 Task: Check the percentage active listings of central heat in the last 5 years.
Action: Mouse moved to (794, 184)
Screenshot: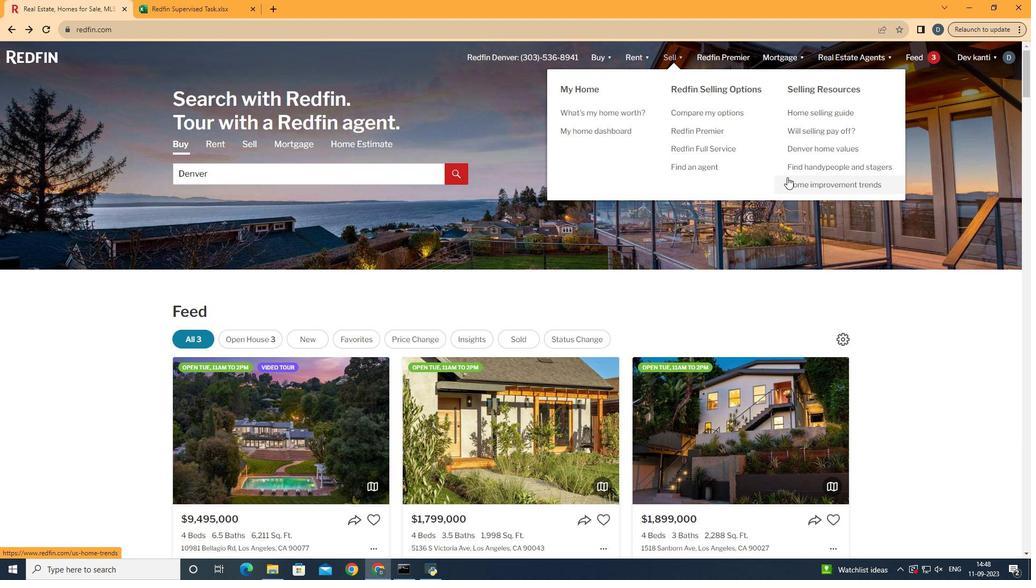 
Action: Mouse pressed left at (794, 184)
Screenshot: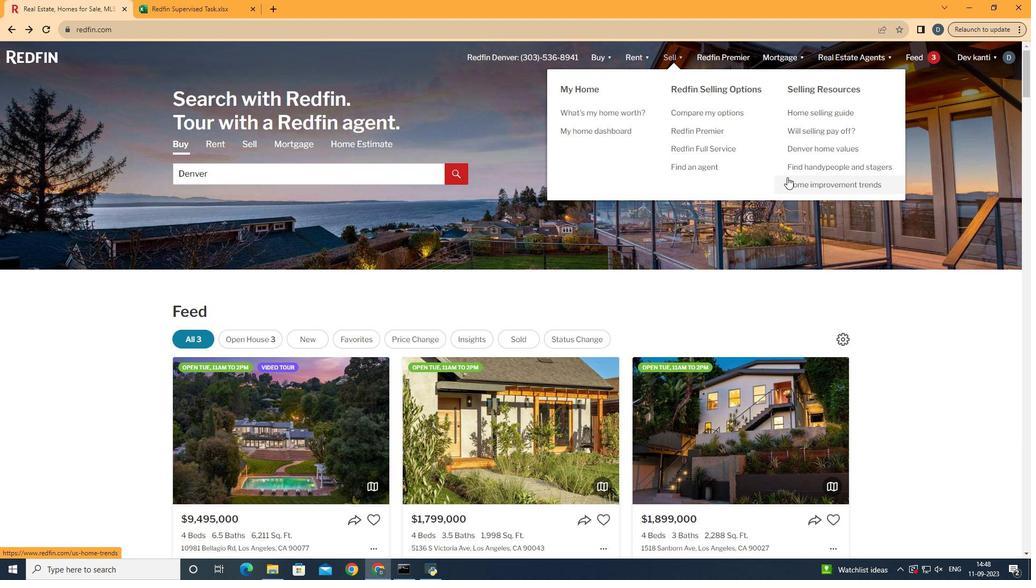 
Action: Mouse moved to (271, 211)
Screenshot: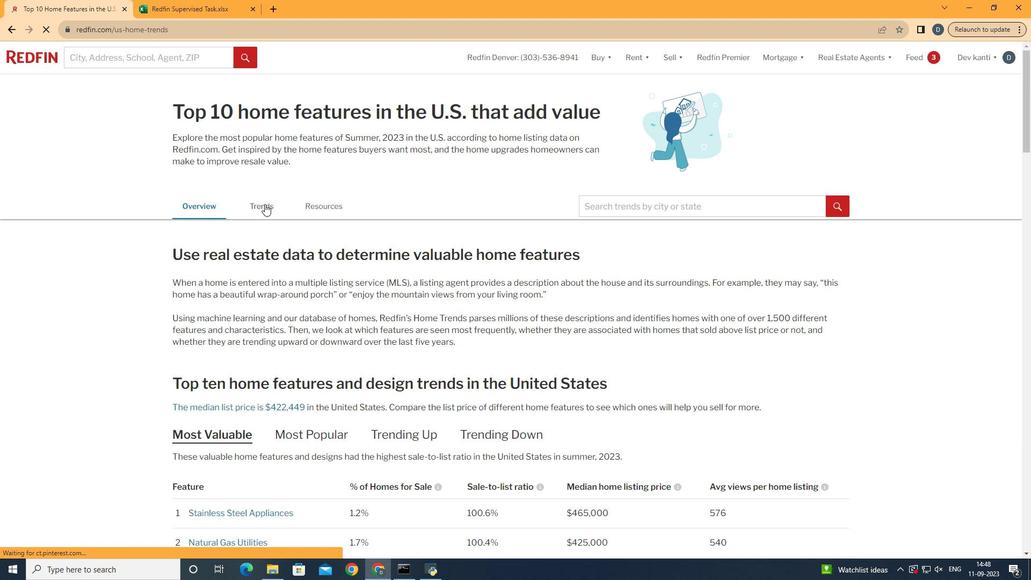 
Action: Mouse pressed left at (271, 211)
Screenshot: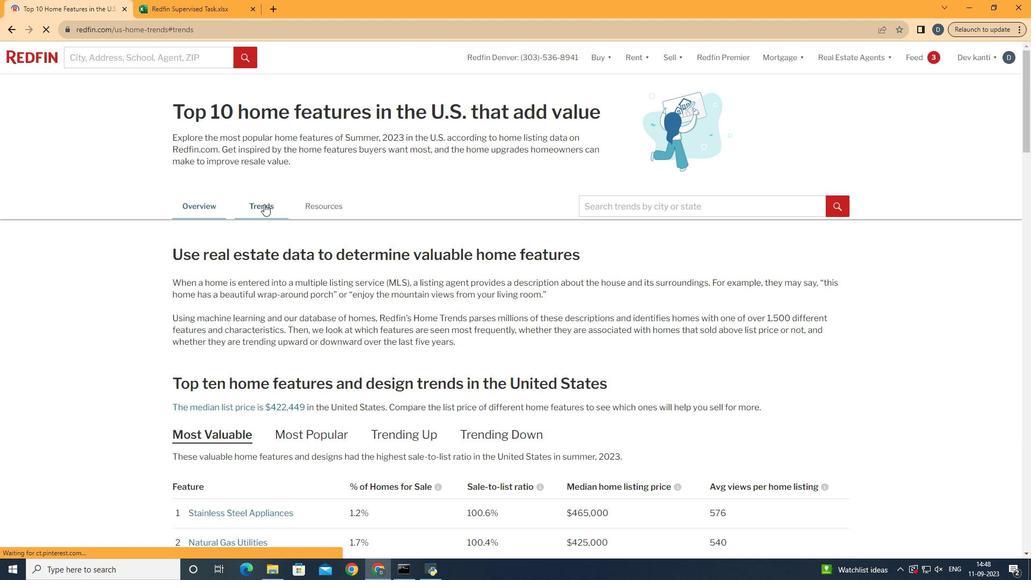 
Action: Mouse moved to (439, 337)
Screenshot: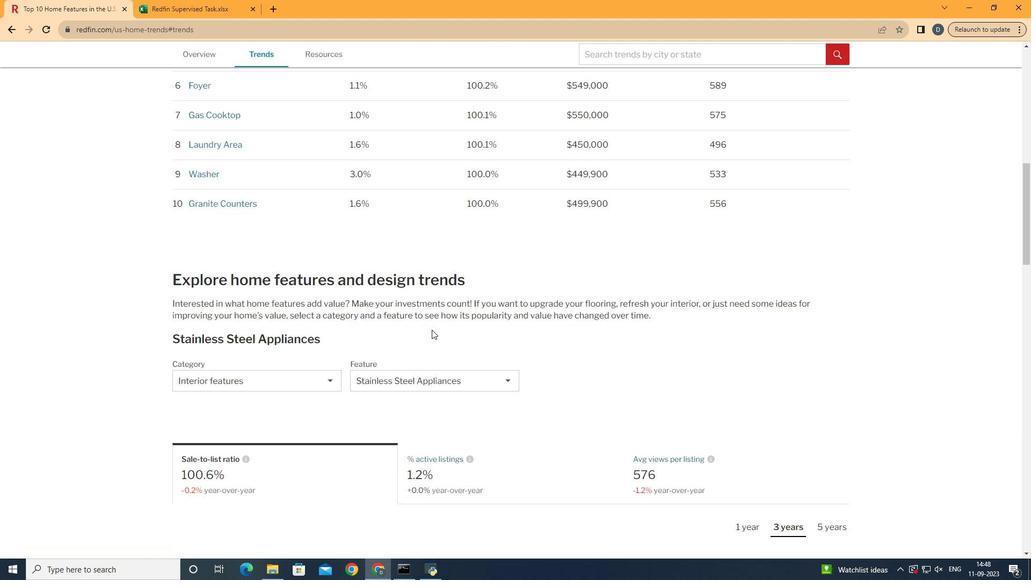 
Action: Mouse scrolled (439, 336) with delta (0, 0)
Screenshot: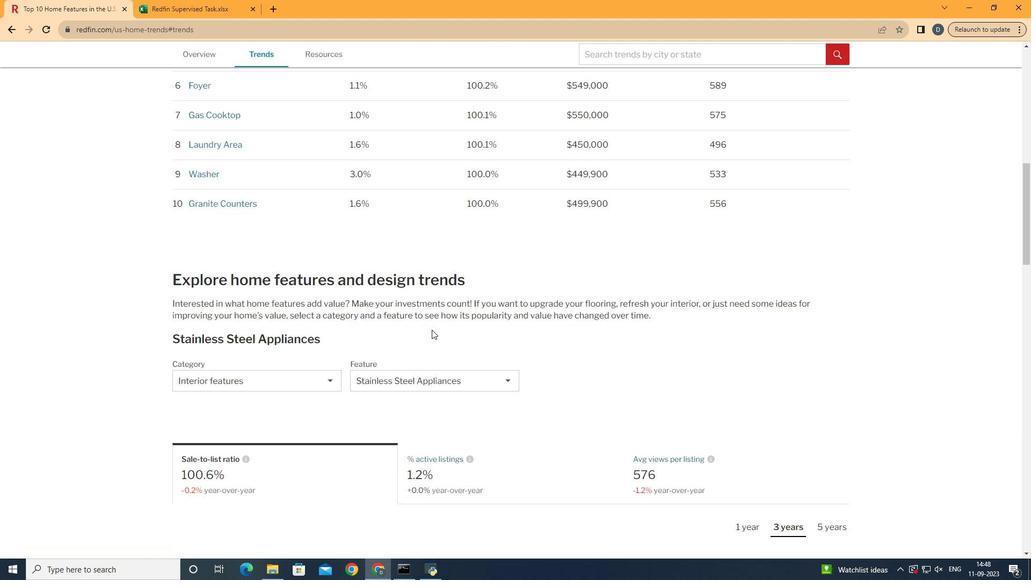 
Action: Mouse scrolled (439, 336) with delta (0, 0)
Screenshot: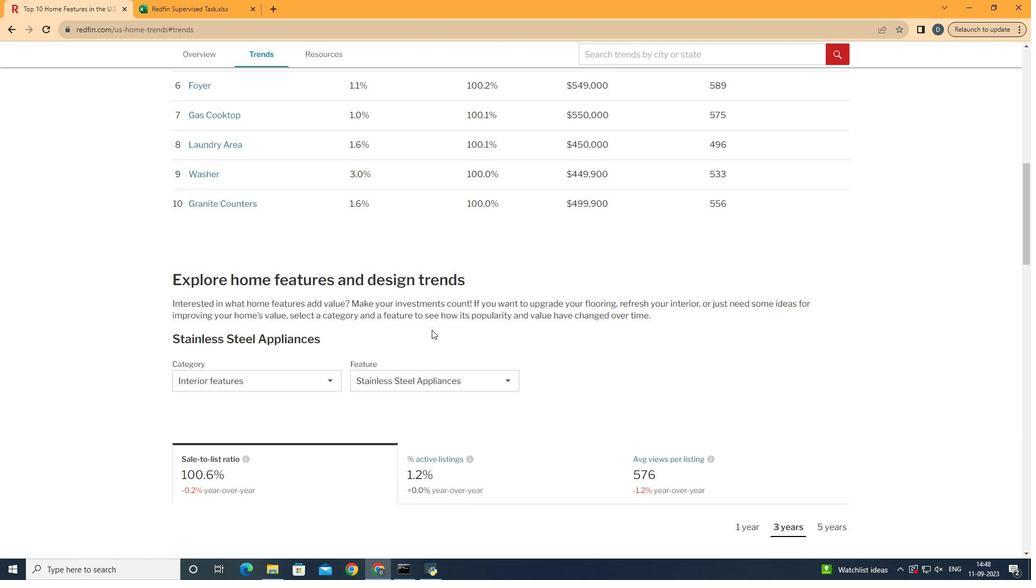 
Action: Mouse scrolled (439, 336) with delta (0, 0)
Screenshot: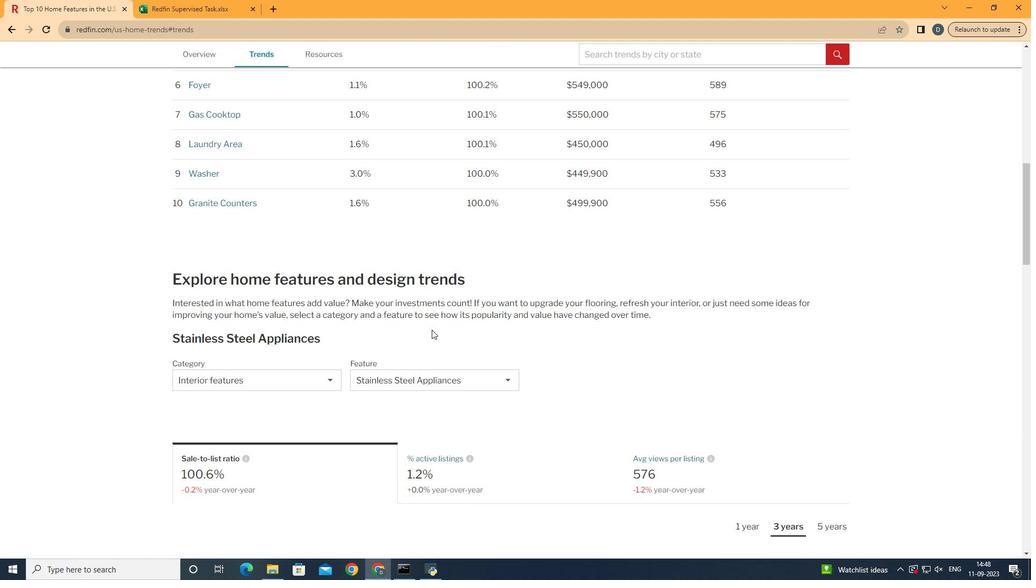 
Action: Mouse scrolled (439, 336) with delta (0, 0)
Screenshot: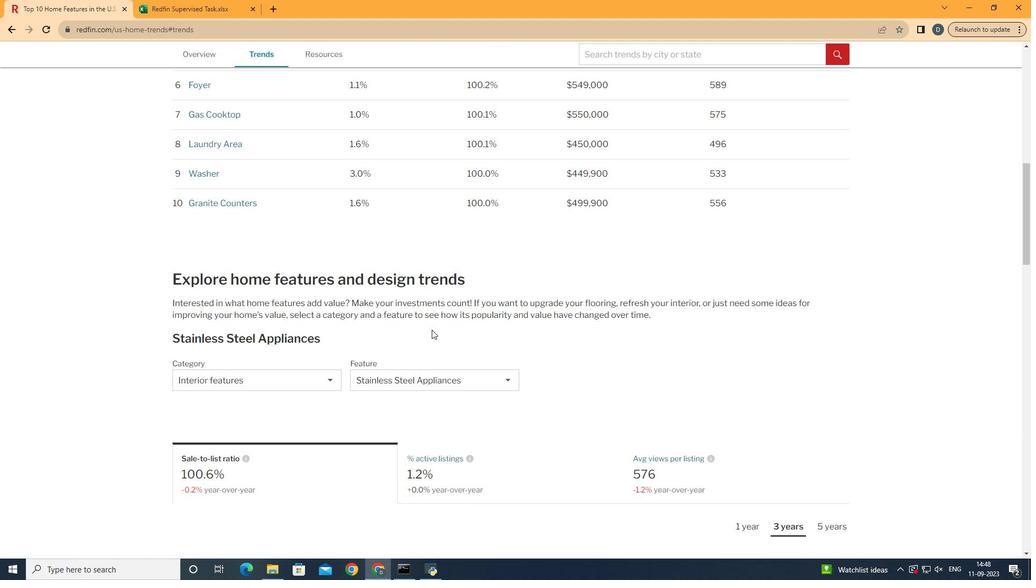 
Action: Mouse scrolled (439, 336) with delta (0, 0)
Screenshot: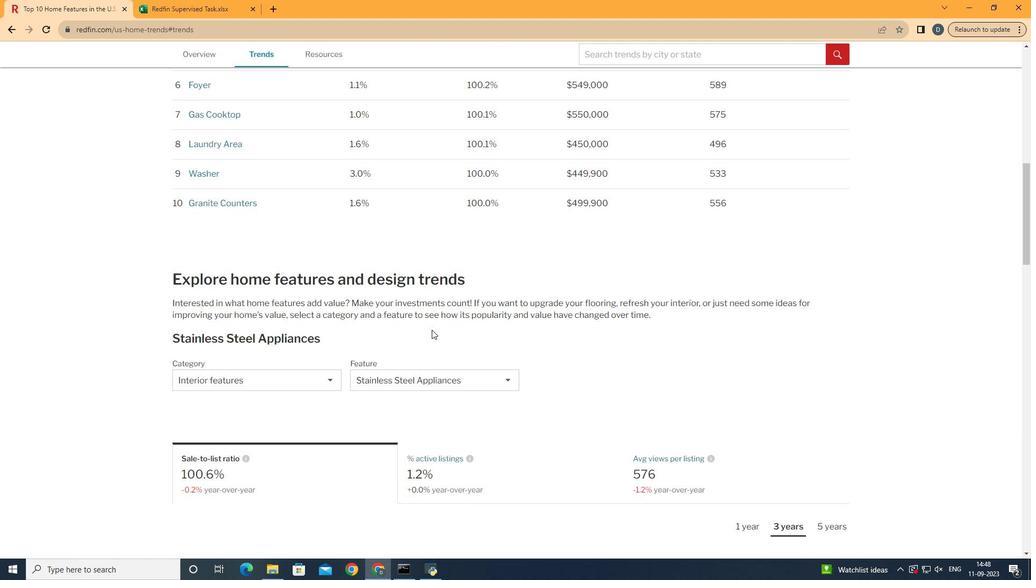 
Action: Mouse scrolled (439, 336) with delta (0, 0)
Screenshot: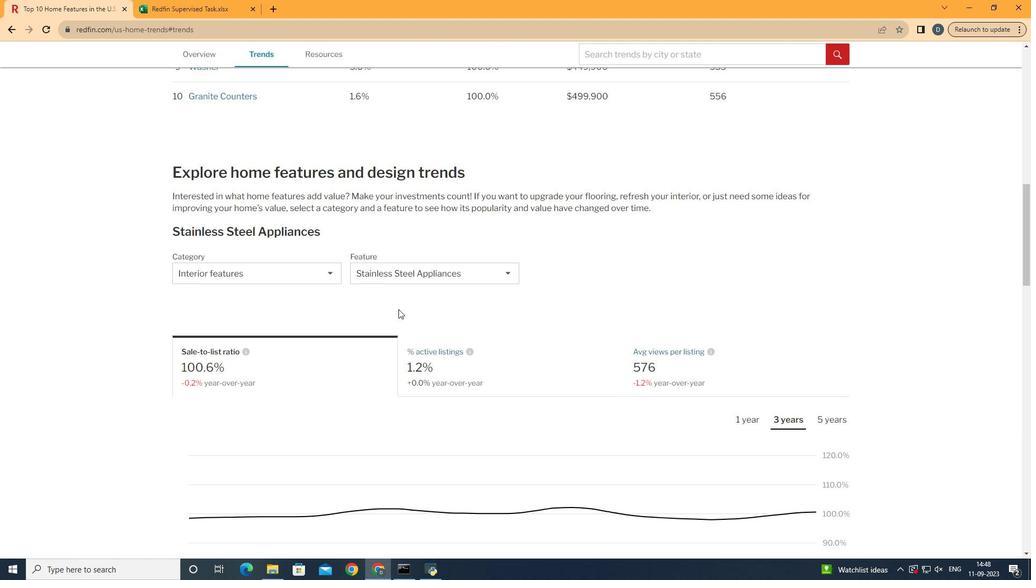 
Action: Mouse scrolled (439, 336) with delta (0, 0)
Screenshot: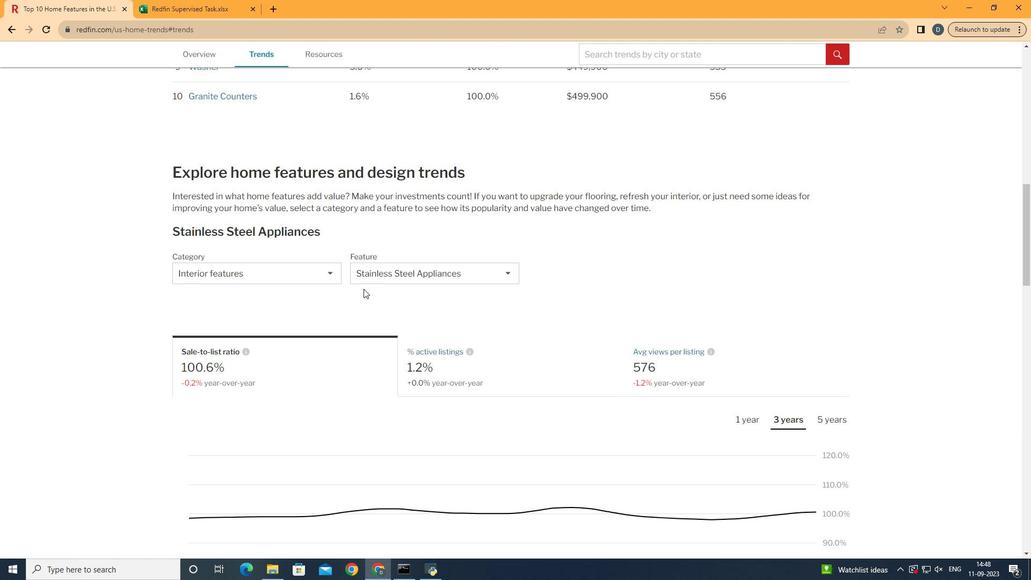 
Action: Mouse moved to (312, 279)
Screenshot: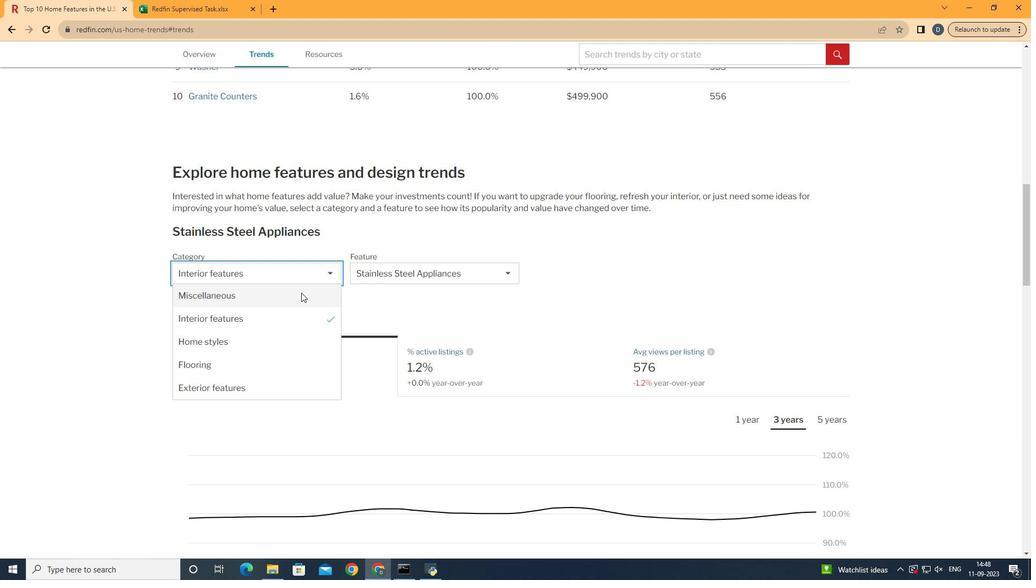
Action: Mouse pressed left at (312, 279)
Screenshot: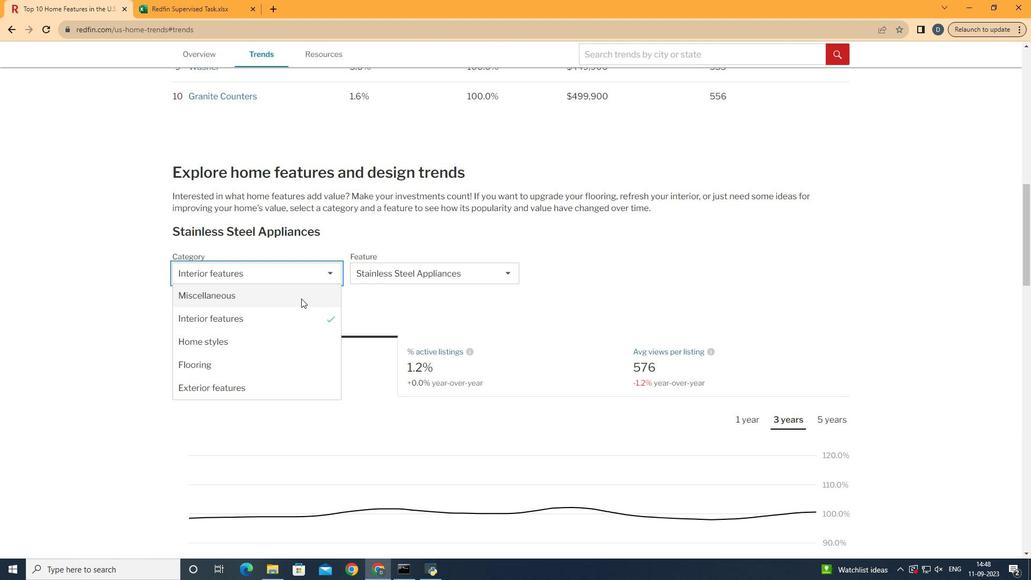 
Action: Mouse moved to (312, 333)
Screenshot: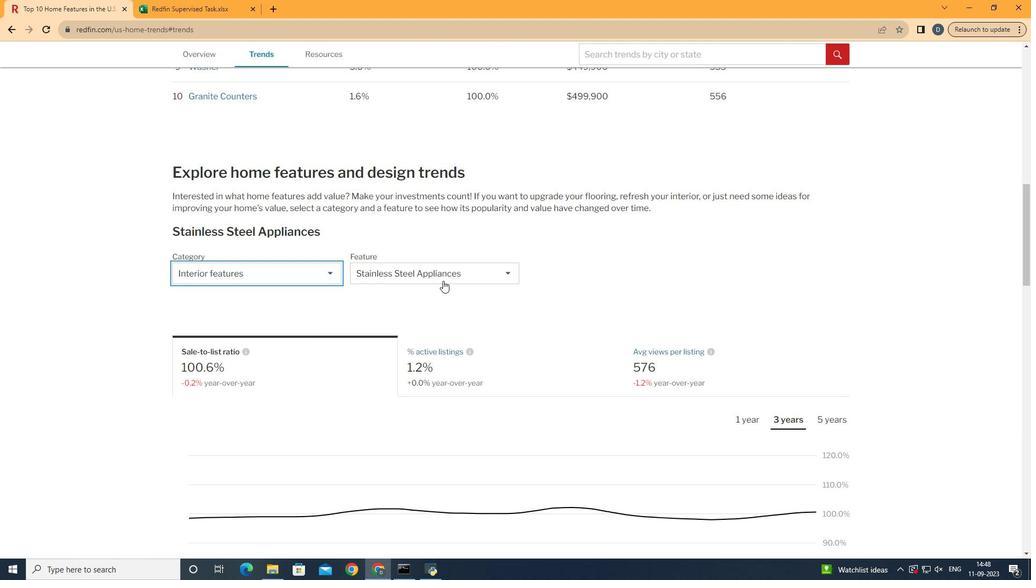 
Action: Mouse pressed left at (312, 333)
Screenshot: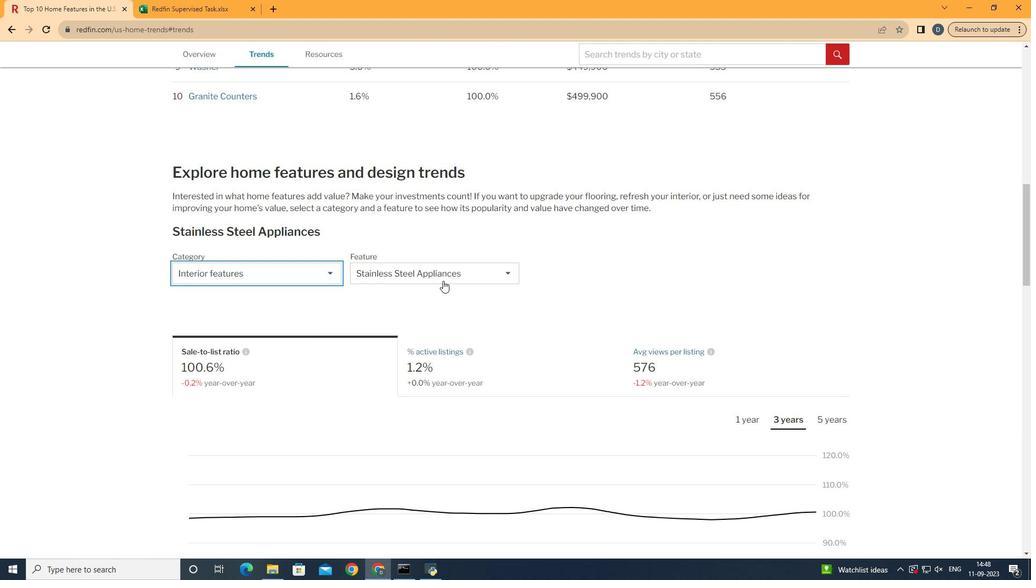
Action: Mouse moved to (449, 288)
Screenshot: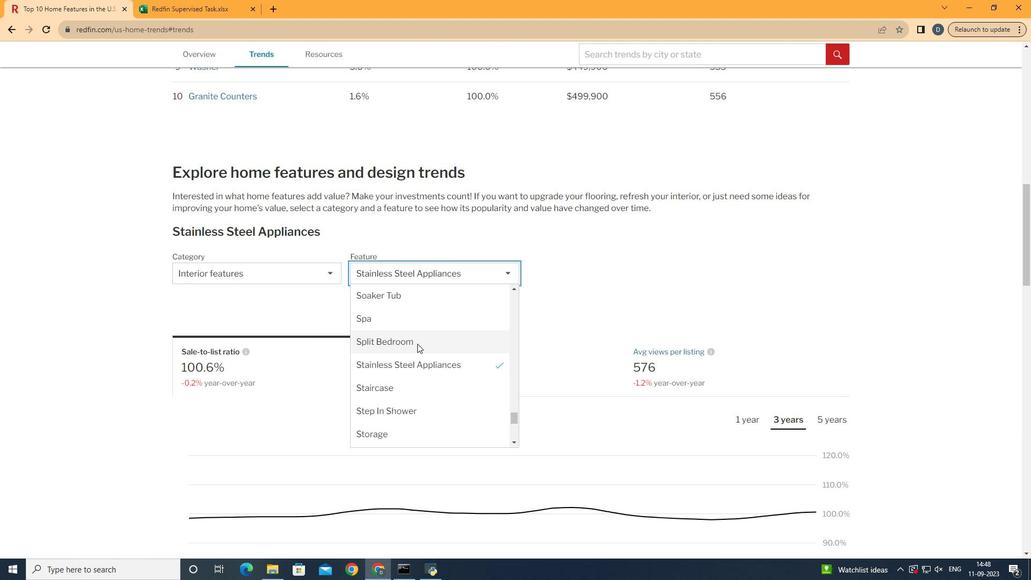 
Action: Mouse pressed left at (449, 288)
Screenshot: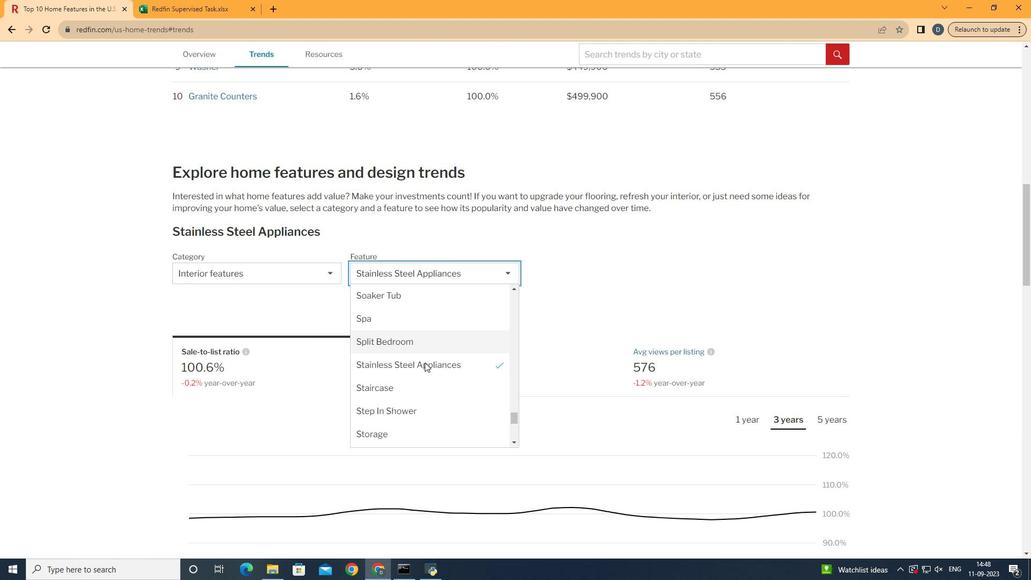
Action: Mouse moved to (433, 400)
Screenshot: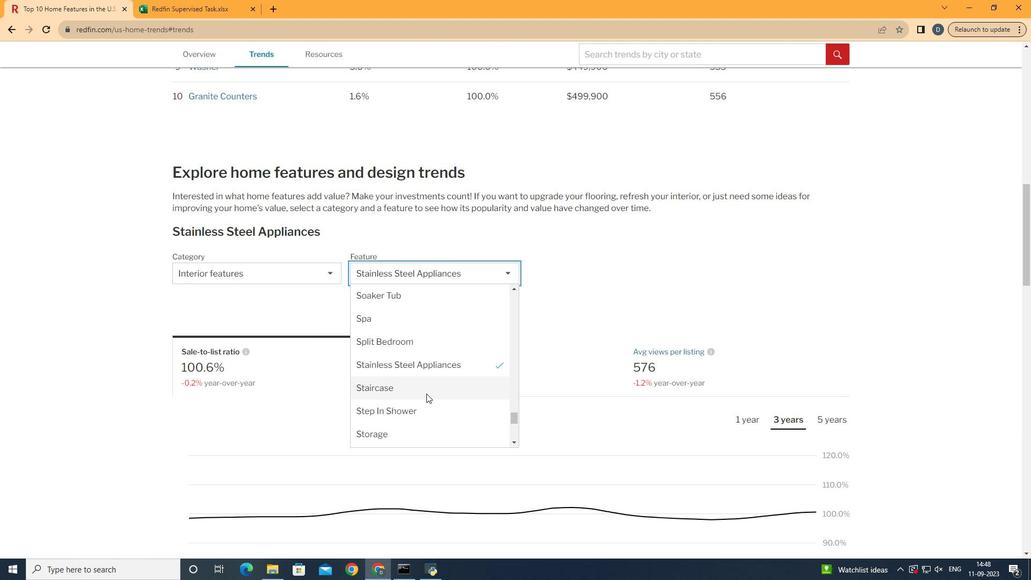 
Action: Mouse scrolled (433, 401) with delta (0, 0)
Screenshot: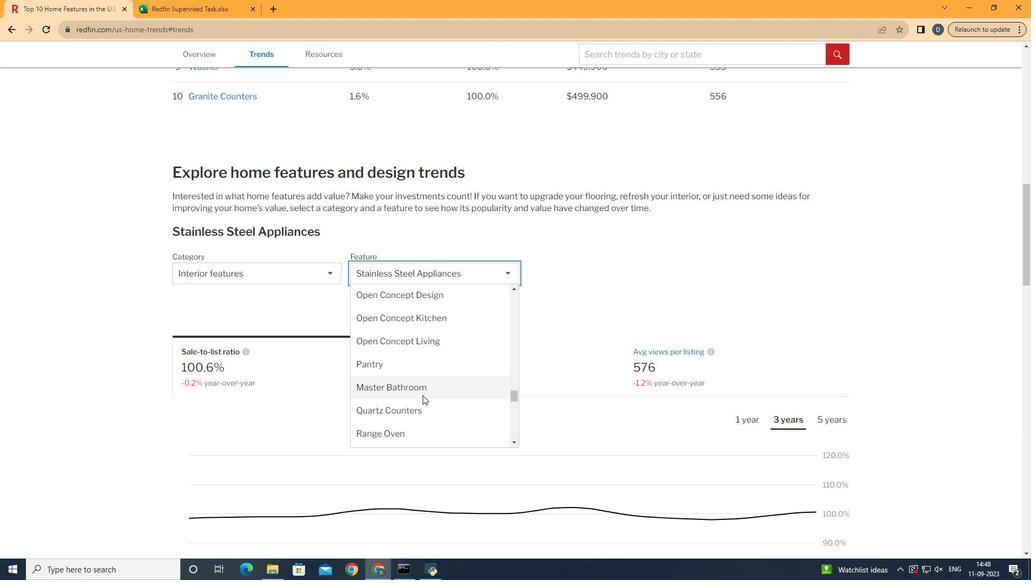 
Action: Mouse scrolled (433, 401) with delta (0, 0)
Screenshot: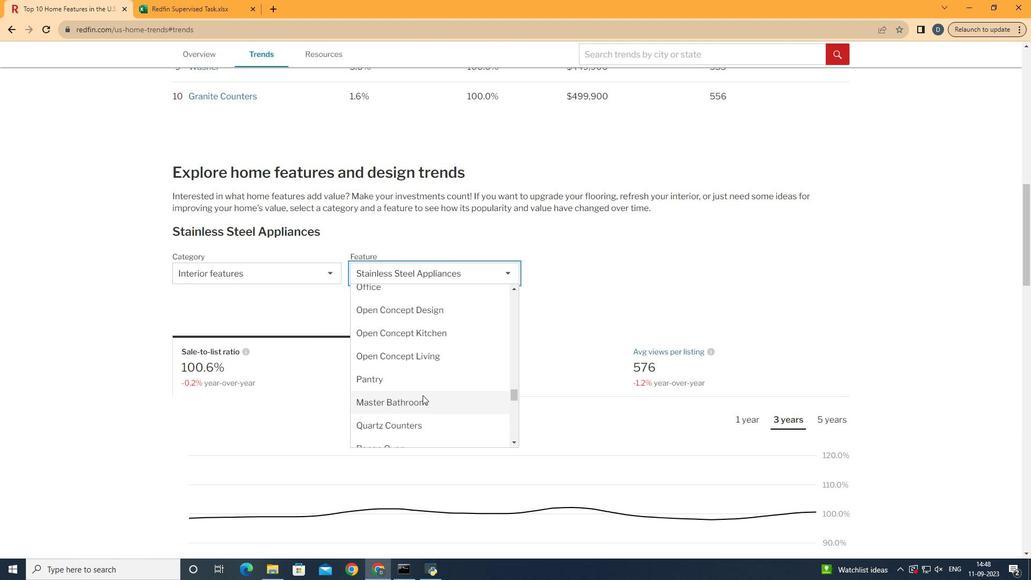 
Action: Mouse scrolled (433, 401) with delta (0, 0)
Screenshot: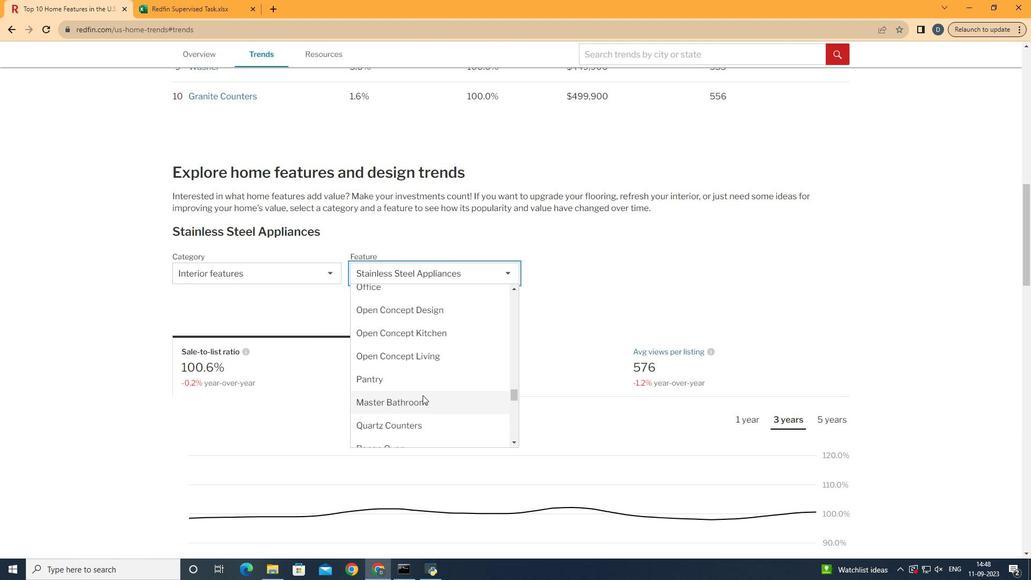 
Action: Mouse scrolled (433, 401) with delta (0, 0)
Screenshot: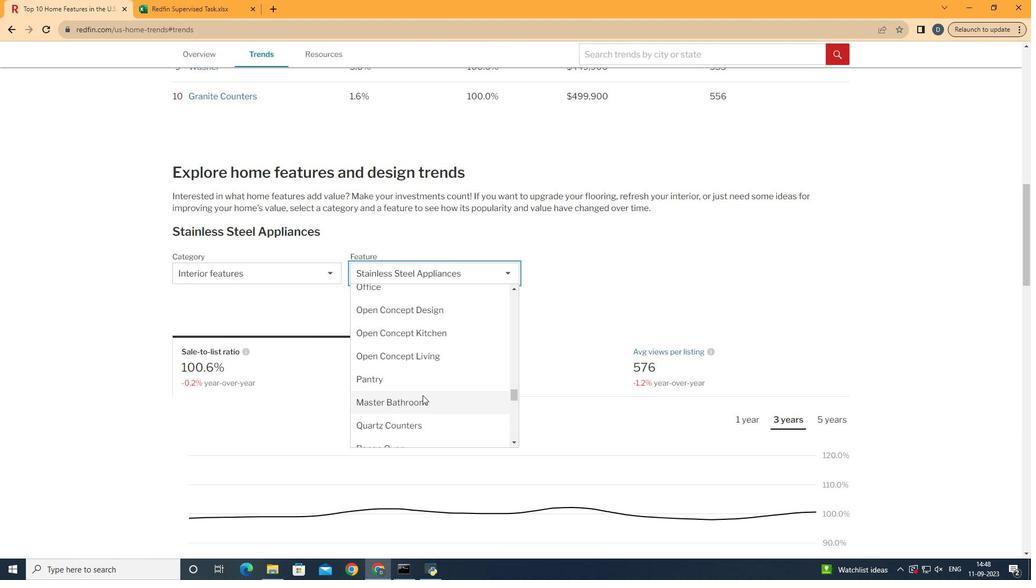 
Action: Mouse scrolled (433, 401) with delta (0, 0)
Screenshot: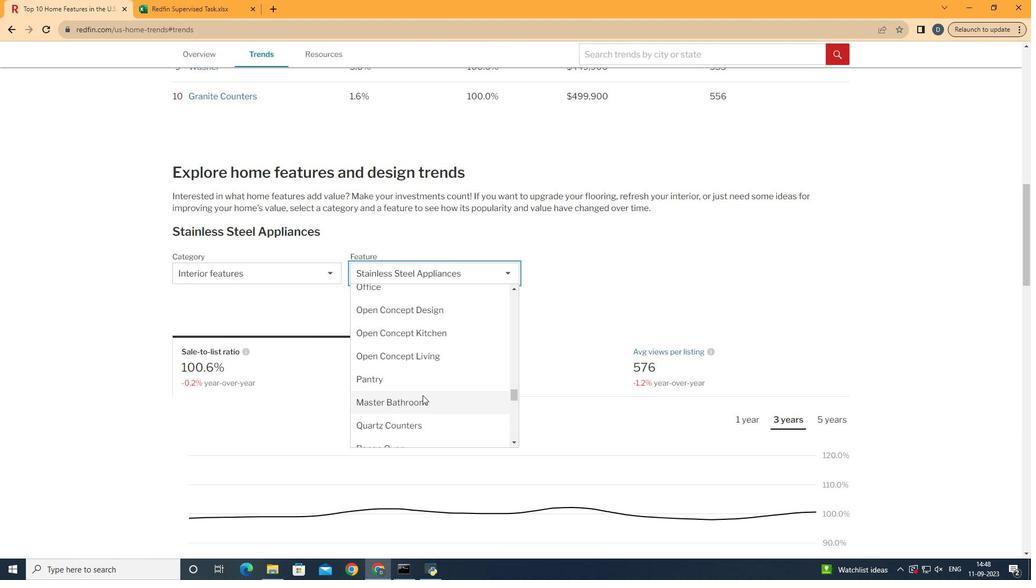 
Action: Mouse scrolled (433, 401) with delta (0, 0)
Screenshot: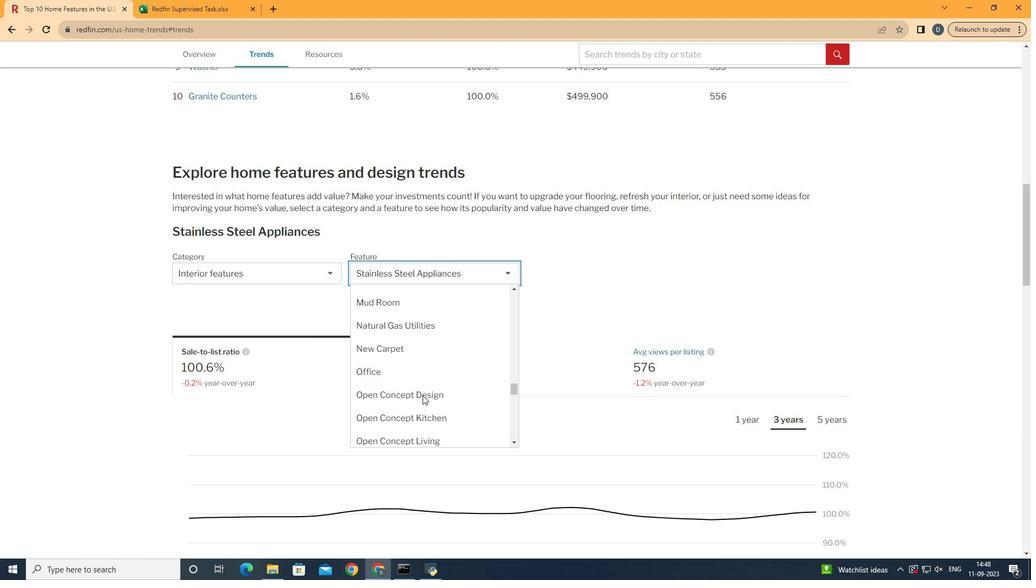 
Action: Mouse moved to (429, 402)
Screenshot: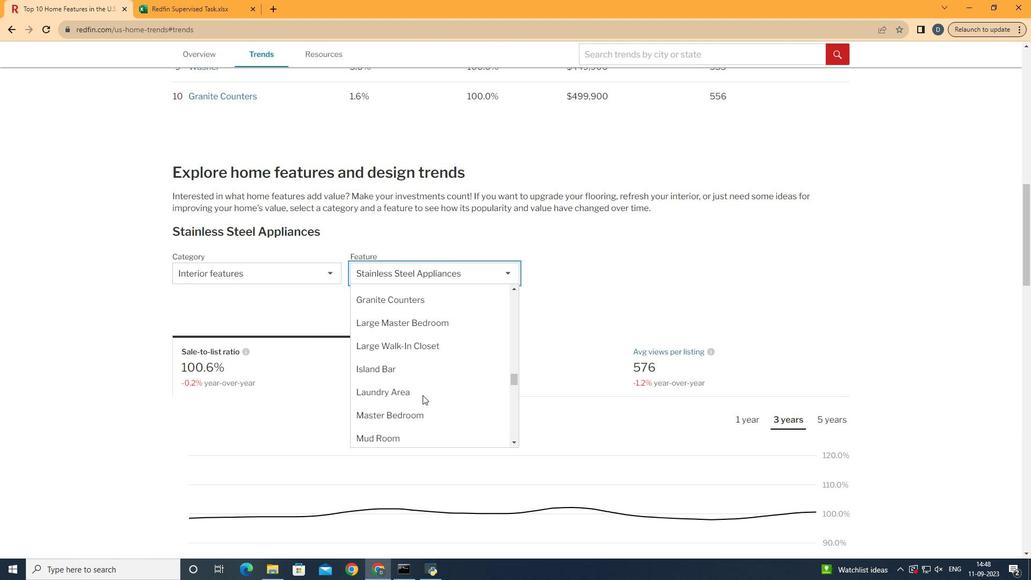 
Action: Mouse scrolled (429, 403) with delta (0, 0)
Screenshot: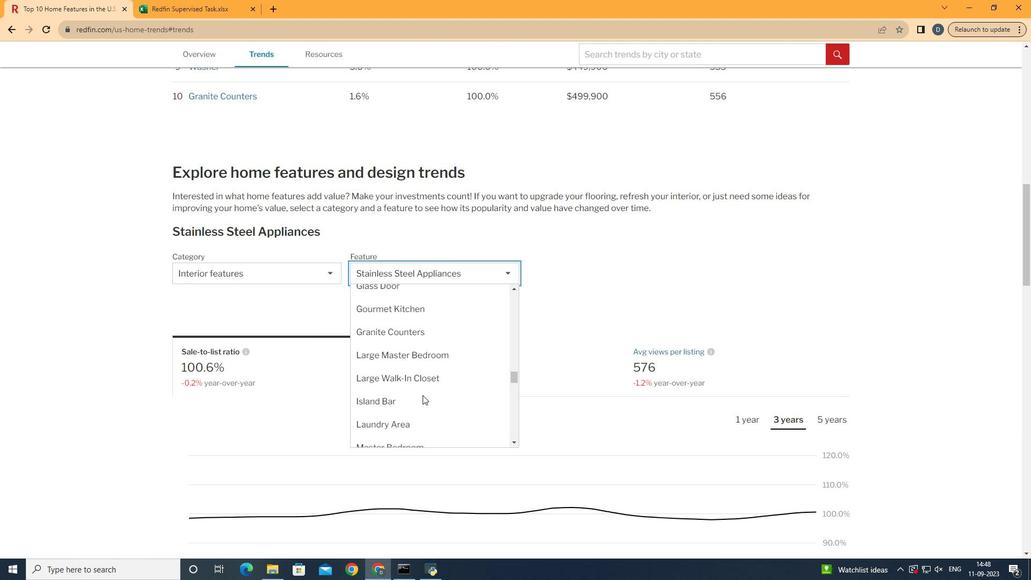 
Action: Mouse scrolled (429, 403) with delta (0, 0)
Screenshot: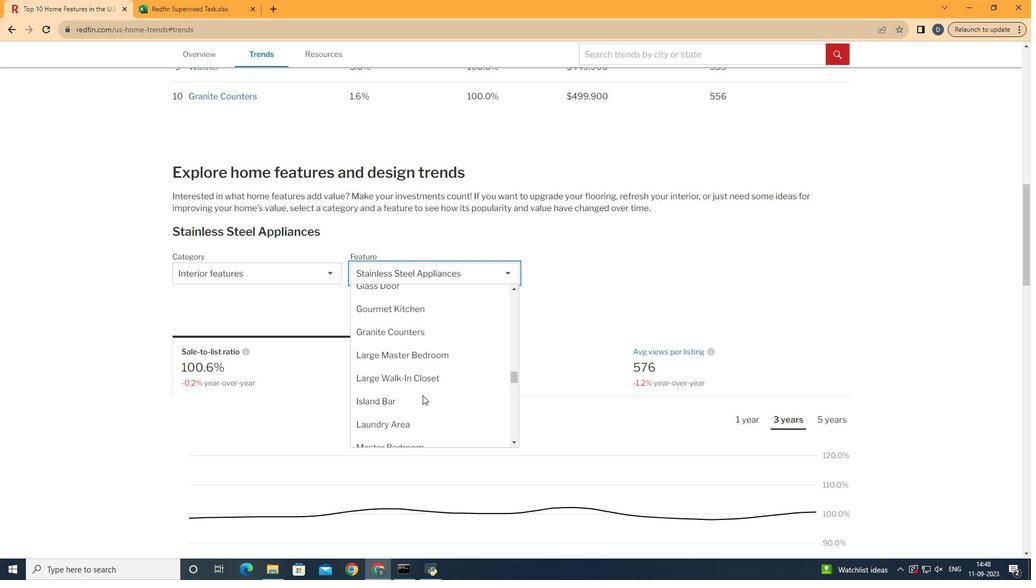 
Action: Mouse scrolled (429, 403) with delta (0, 0)
Screenshot: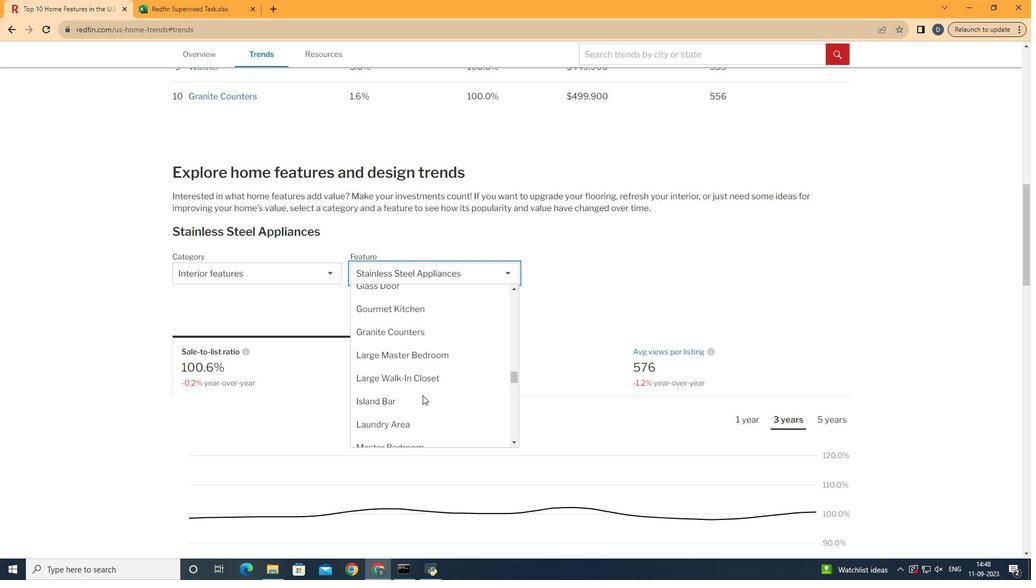 
Action: Mouse scrolled (429, 403) with delta (0, 0)
Screenshot: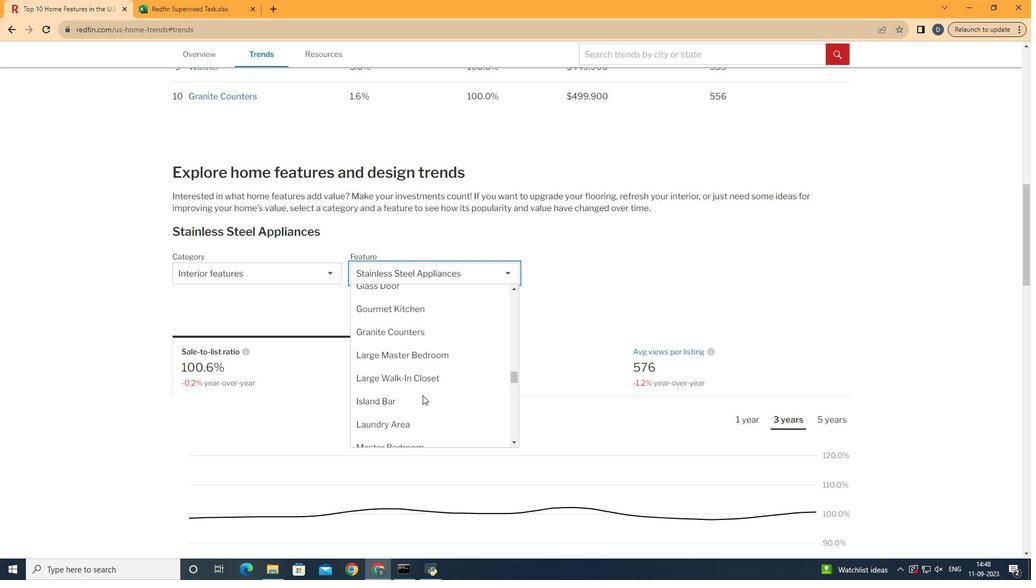 
Action: Mouse scrolled (429, 403) with delta (0, 0)
Screenshot: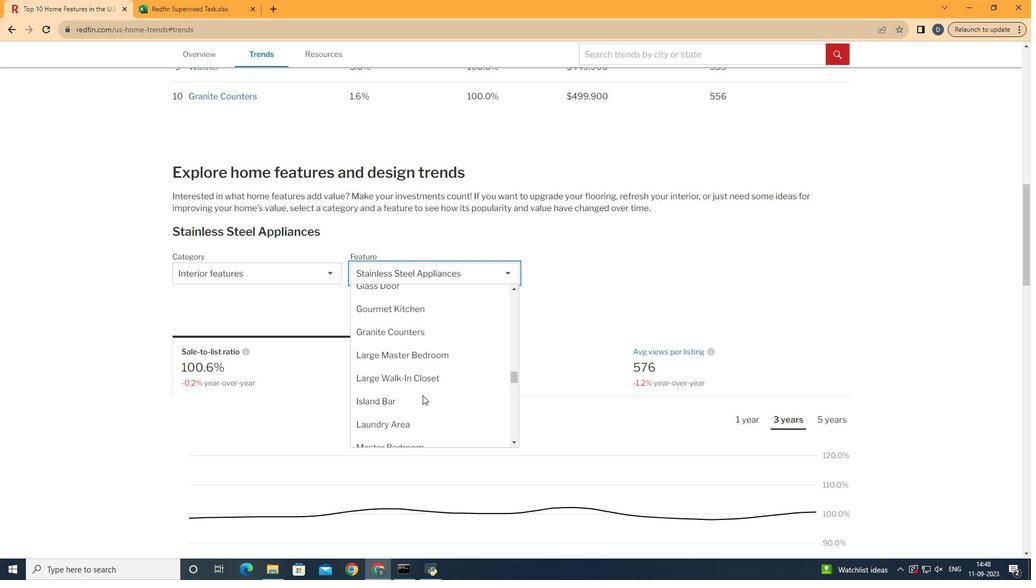 
Action: Mouse scrolled (429, 403) with delta (0, 0)
Screenshot: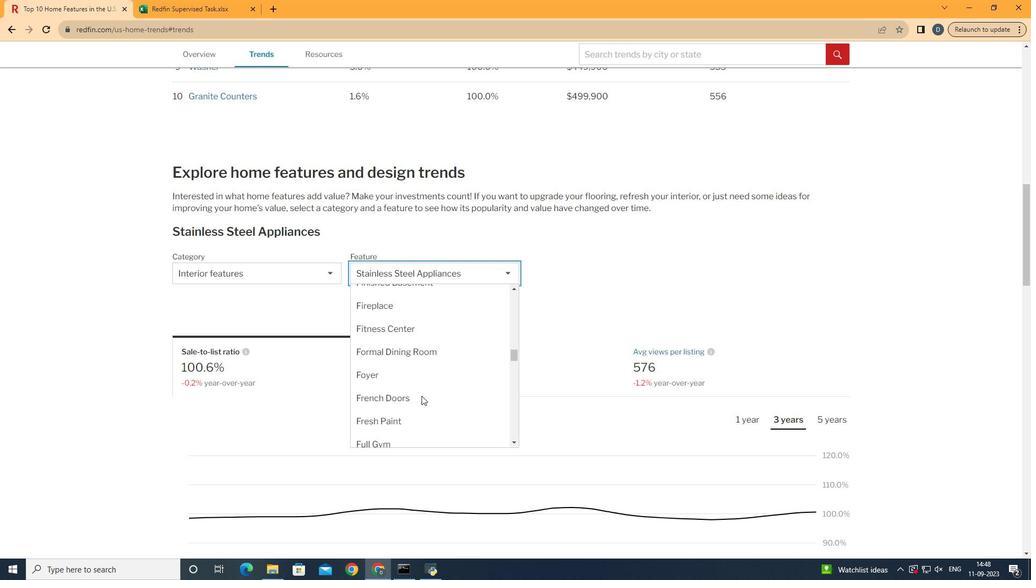 
Action: Mouse scrolled (429, 403) with delta (0, 0)
Screenshot: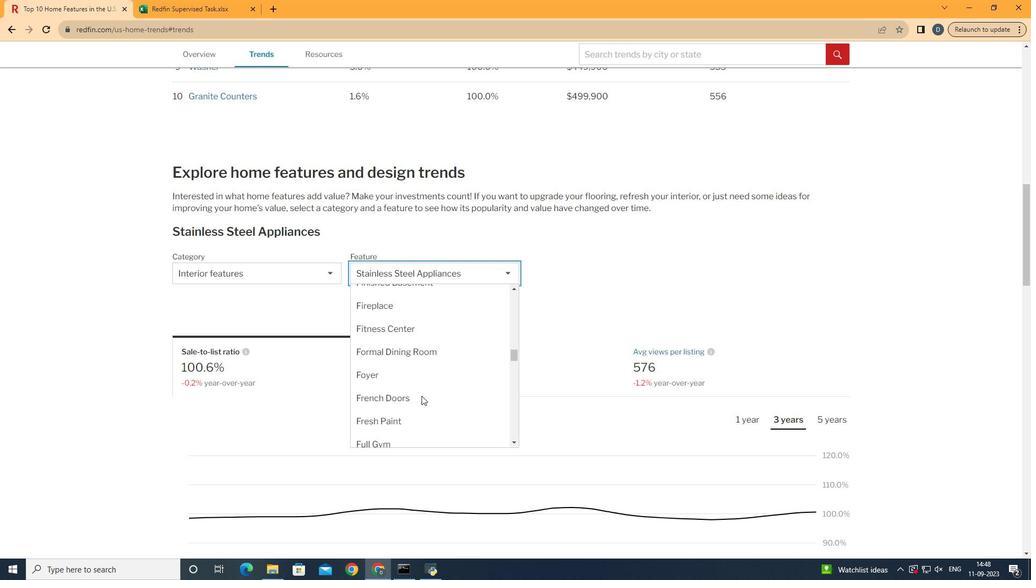 
Action: Mouse scrolled (429, 403) with delta (0, 0)
Screenshot: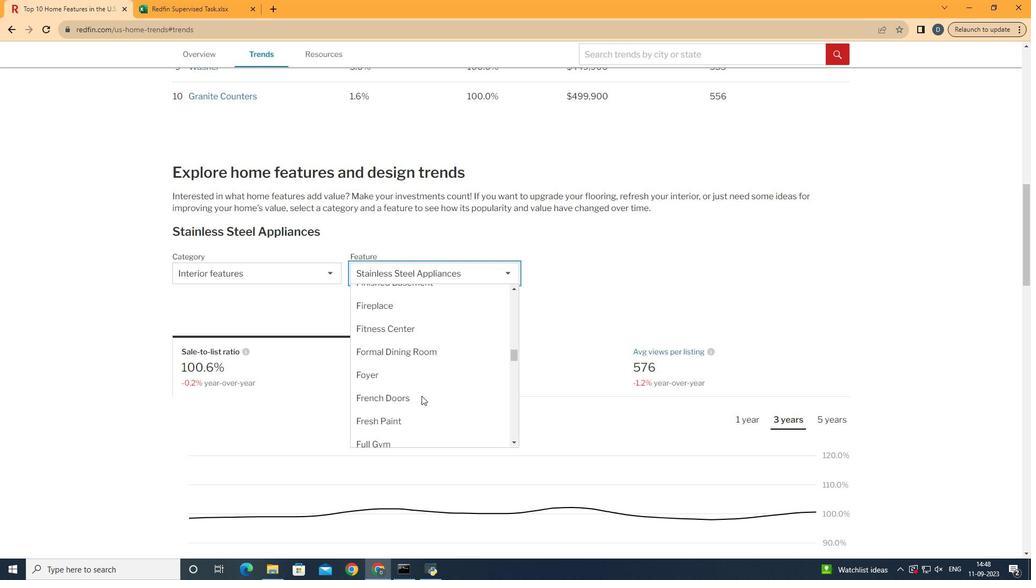 
Action: Mouse scrolled (429, 403) with delta (0, 0)
Screenshot: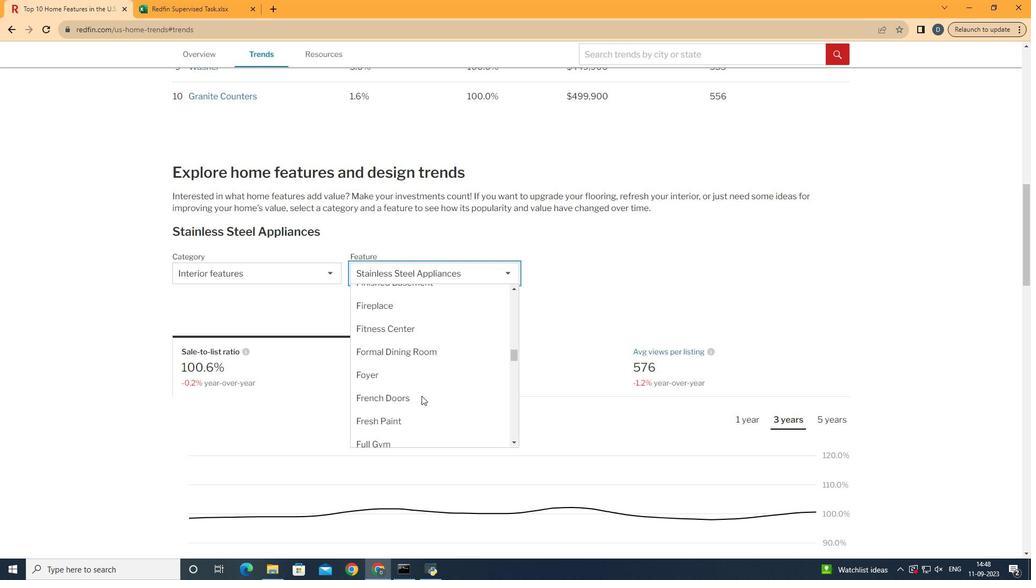 
Action: Mouse scrolled (429, 403) with delta (0, 0)
Screenshot: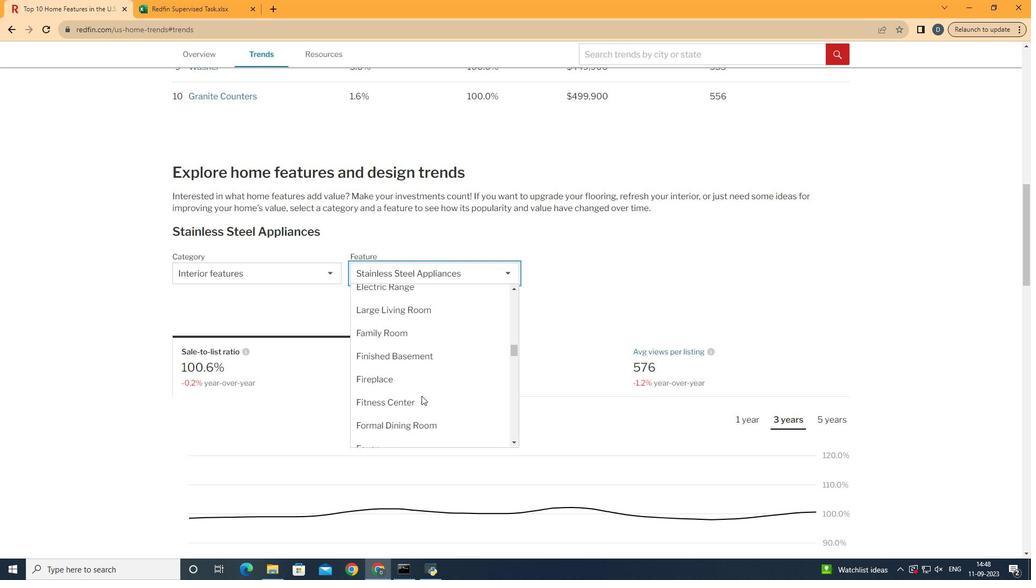 
Action: Mouse moved to (428, 403)
Screenshot: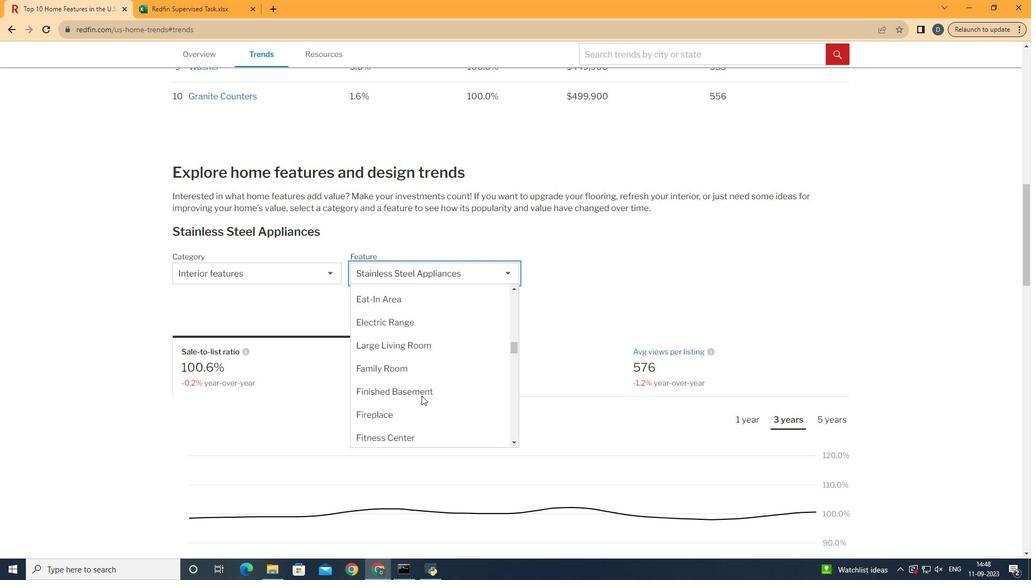 
Action: Mouse scrolled (428, 403) with delta (0, 0)
Screenshot: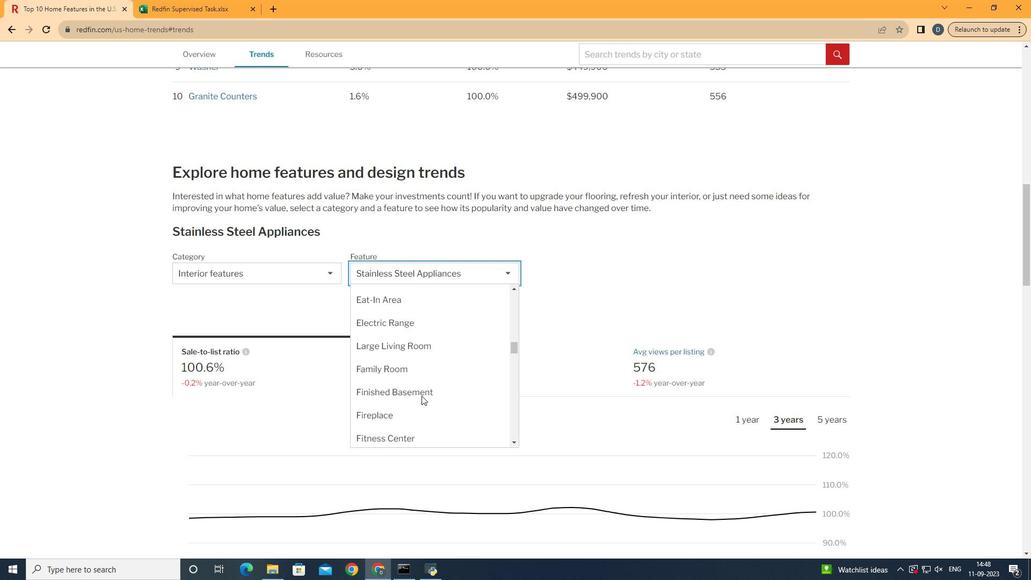 
Action: Mouse scrolled (428, 403) with delta (0, 0)
Screenshot: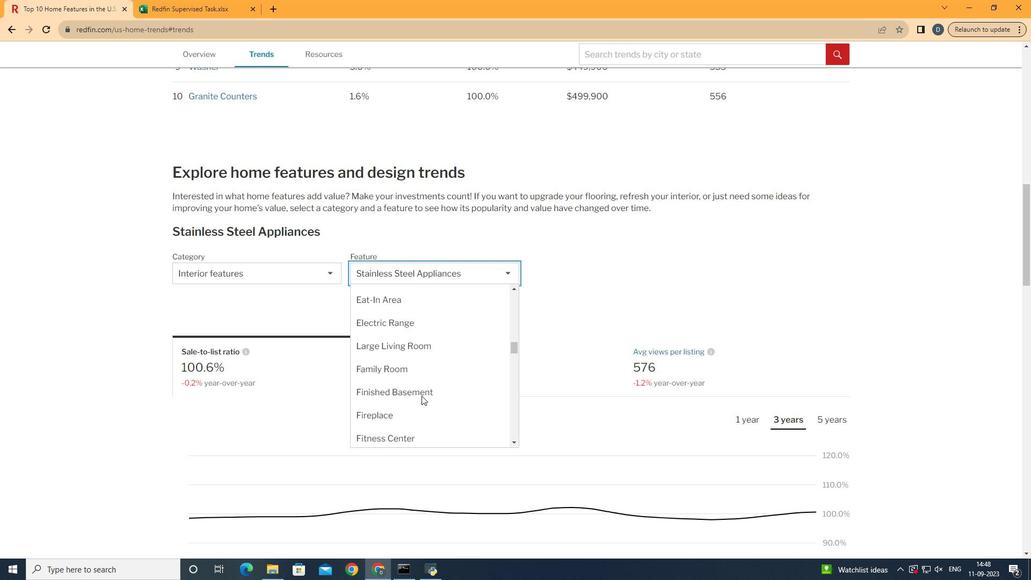 
Action: Mouse scrolled (428, 403) with delta (0, 0)
Screenshot: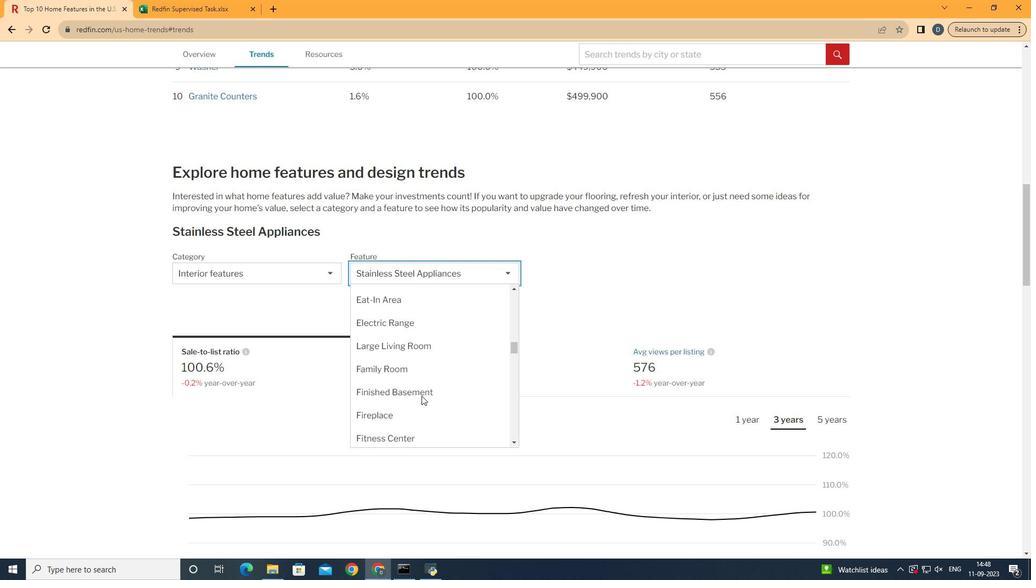 
Action: Mouse moved to (428, 403)
Screenshot: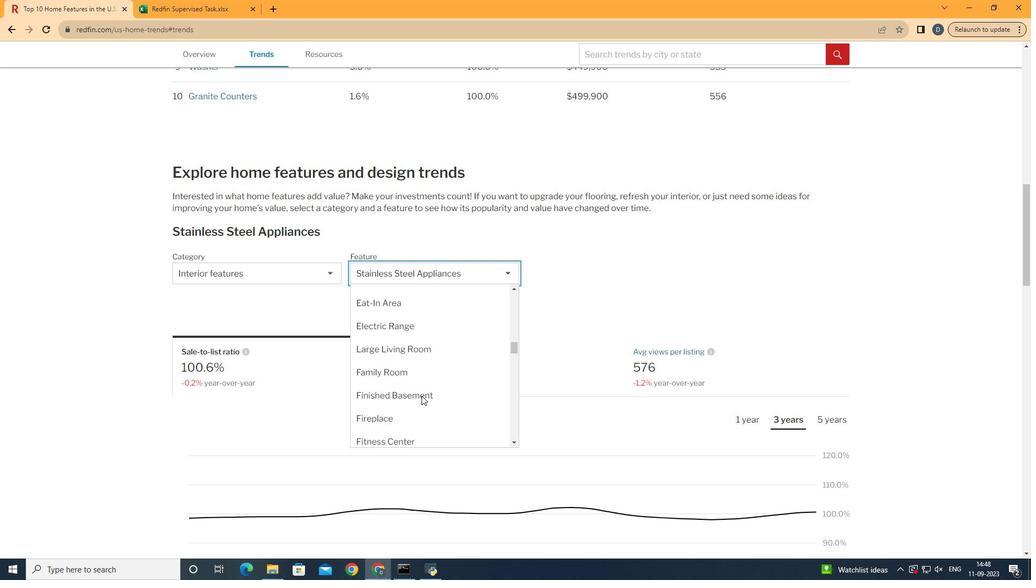 
Action: Mouse scrolled (428, 403) with delta (0, 0)
Screenshot: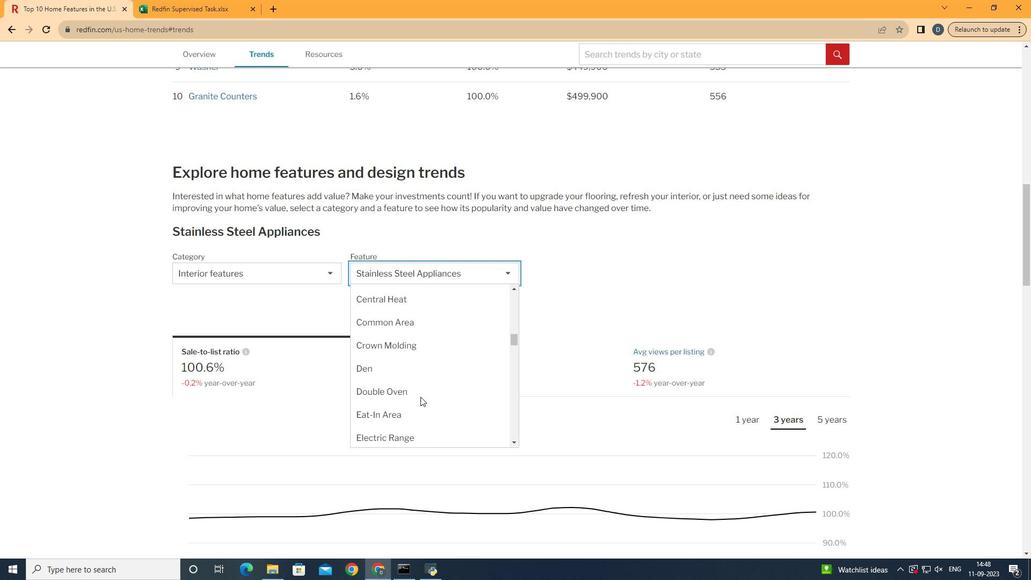 
Action: Mouse scrolled (428, 403) with delta (0, 0)
Screenshot: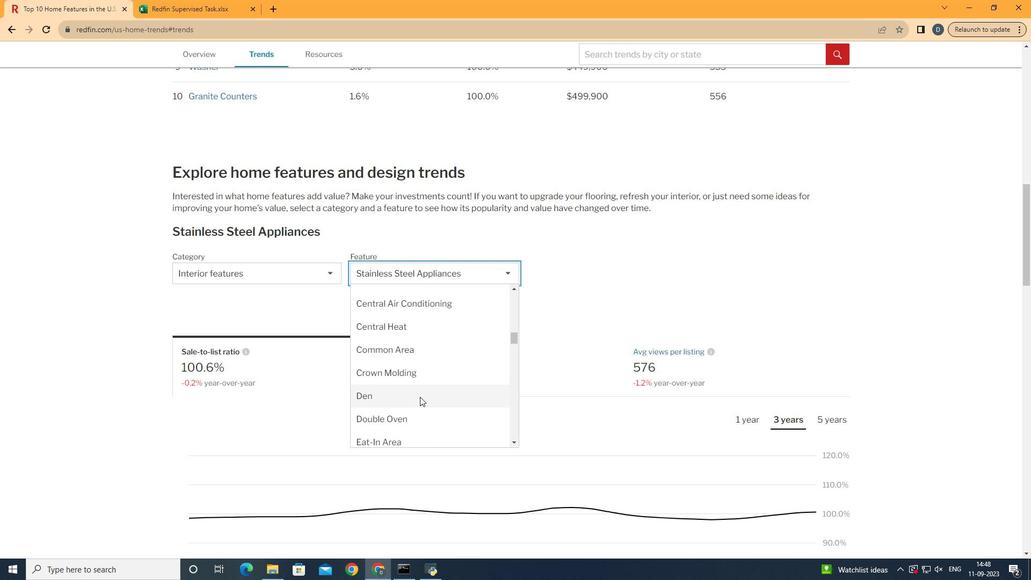 
Action: Mouse scrolled (428, 403) with delta (0, 0)
Screenshot: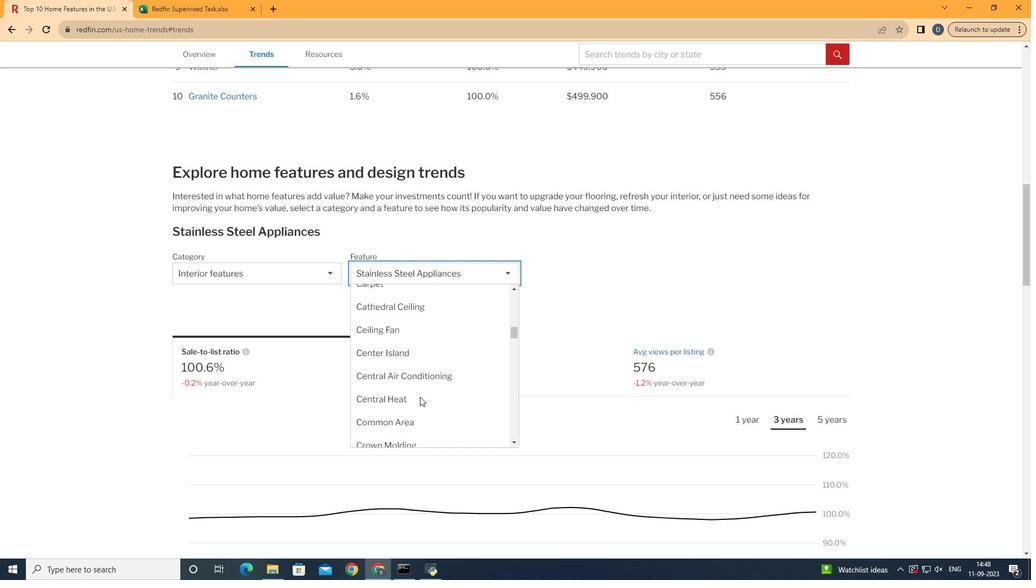 
Action: Mouse scrolled (428, 403) with delta (0, 0)
Screenshot: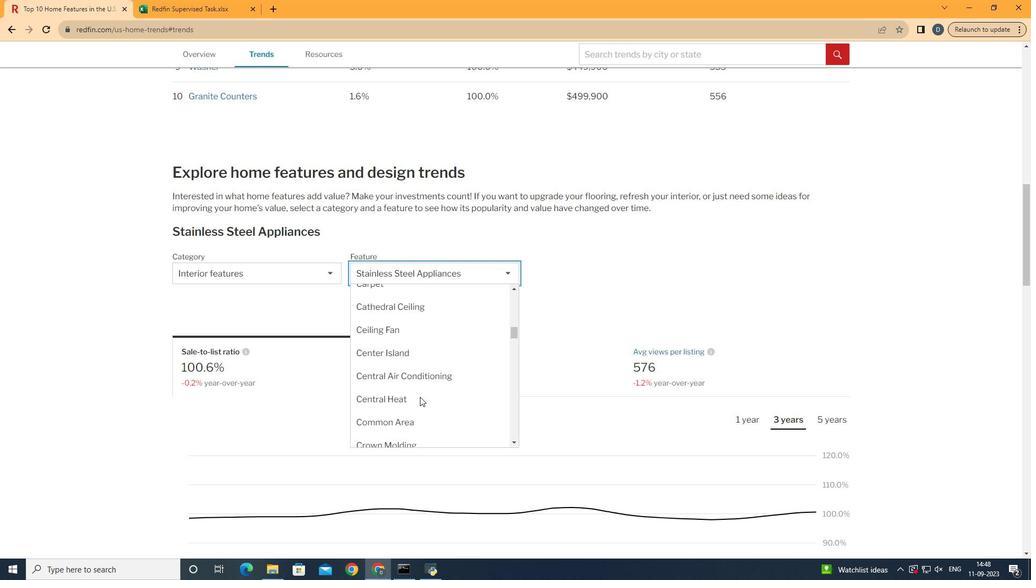 
Action: Mouse moved to (427, 404)
Screenshot: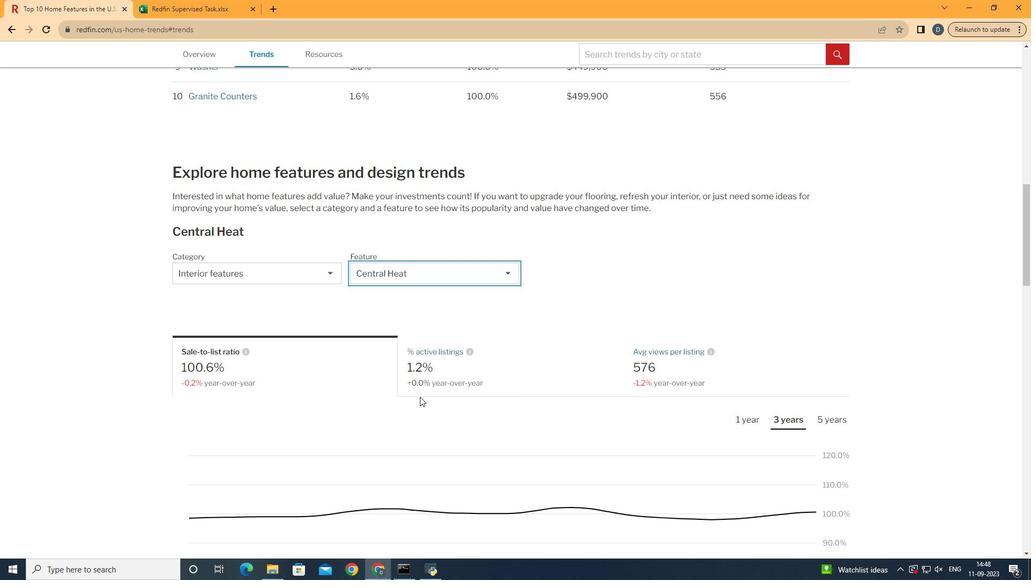 
Action: Mouse pressed left at (427, 404)
Screenshot: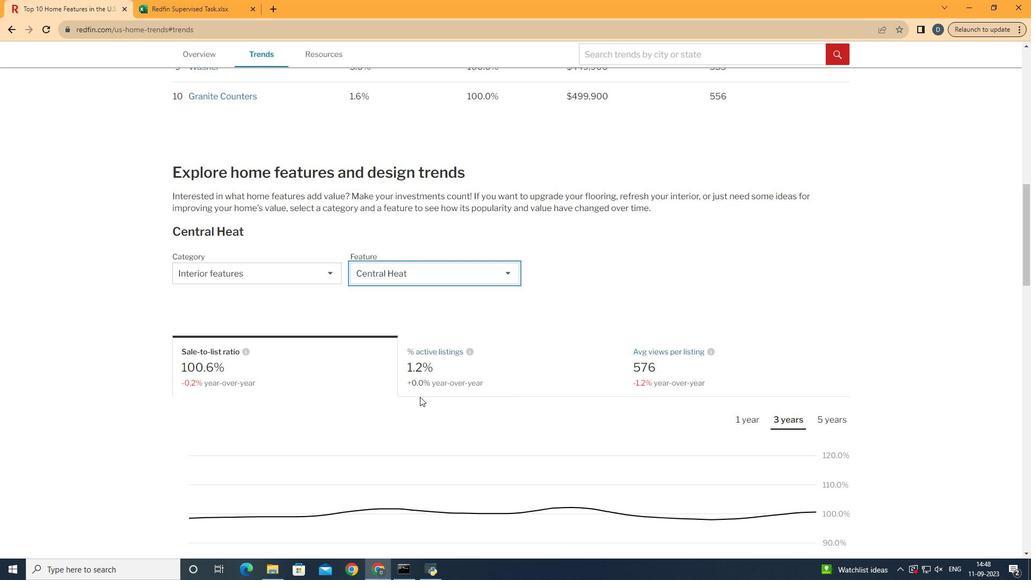 
Action: Mouse moved to (548, 382)
Screenshot: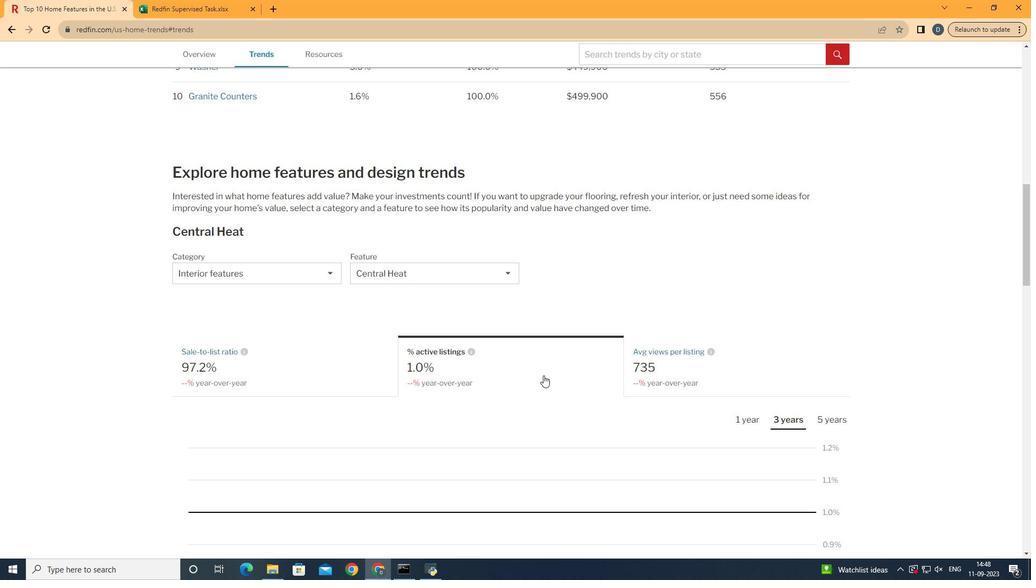 
Action: Mouse pressed left at (548, 382)
Screenshot: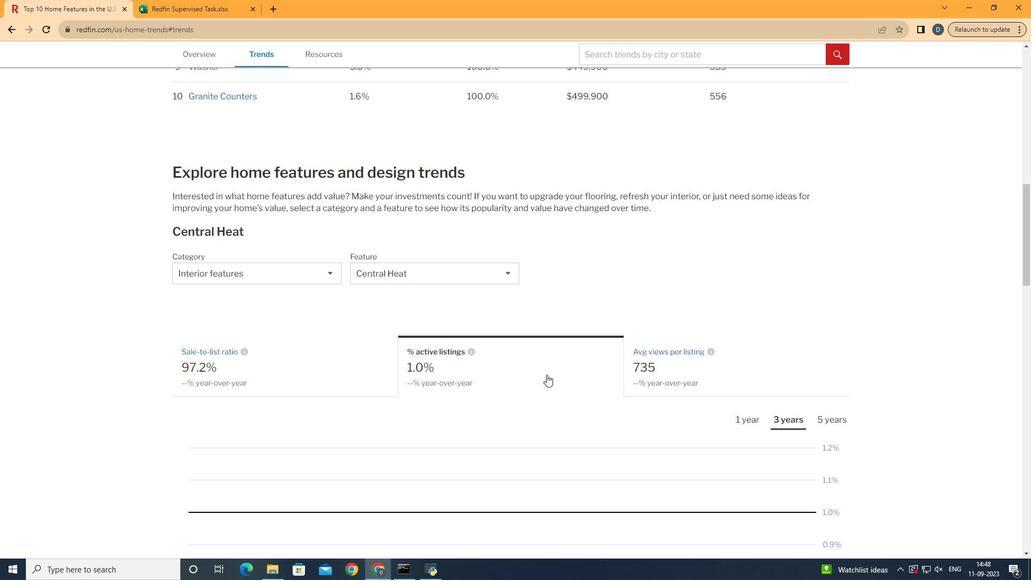 
Action: Mouse moved to (560, 380)
Screenshot: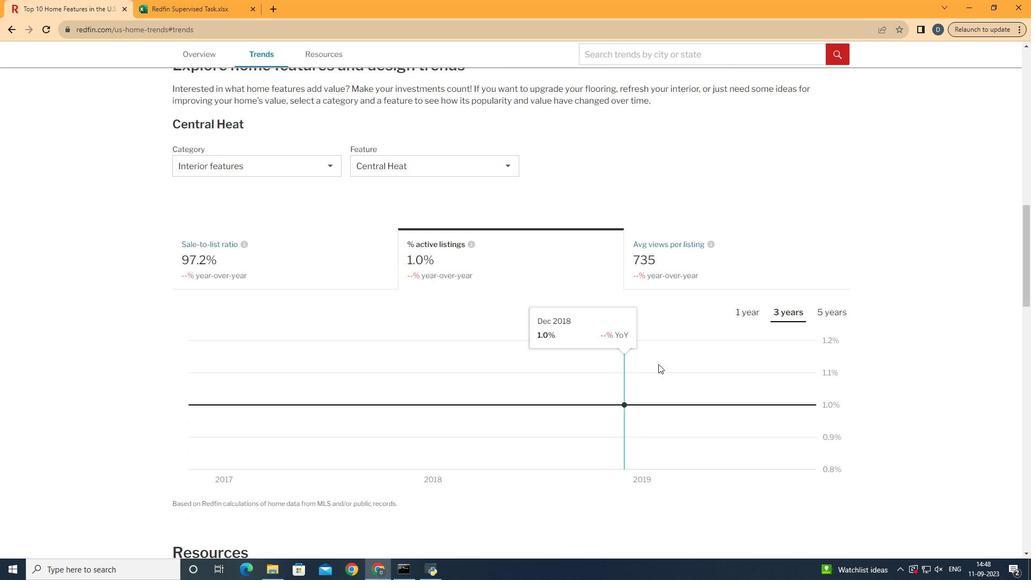 
Action: Mouse scrolled (560, 379) with delta (0, 0)
Screenshot: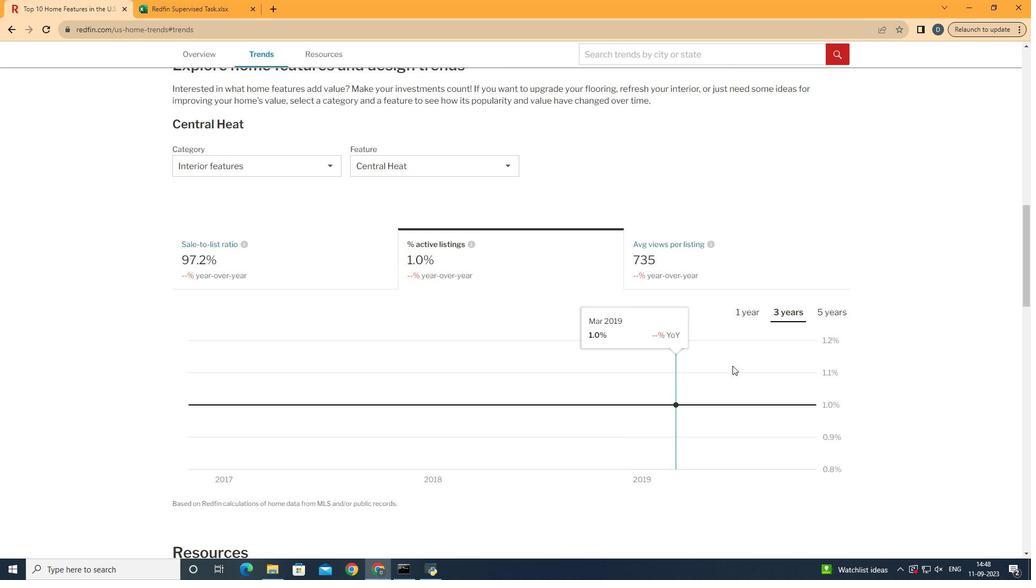 
Action: Mouse scrolled (560, 379) with delta (0, 0)
Screenshot: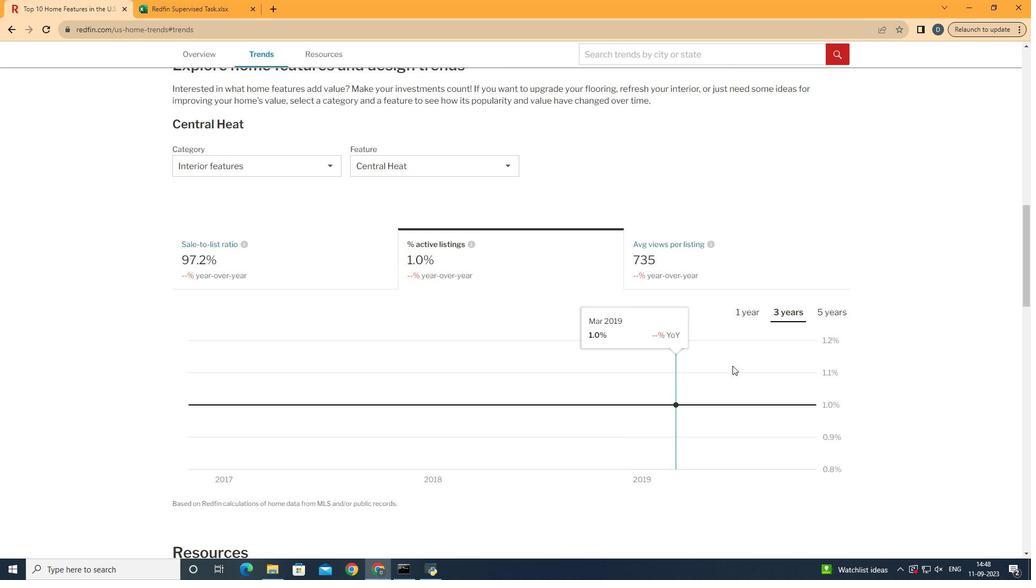 
Action: Mouse moved to (848, 323)
Screenshot: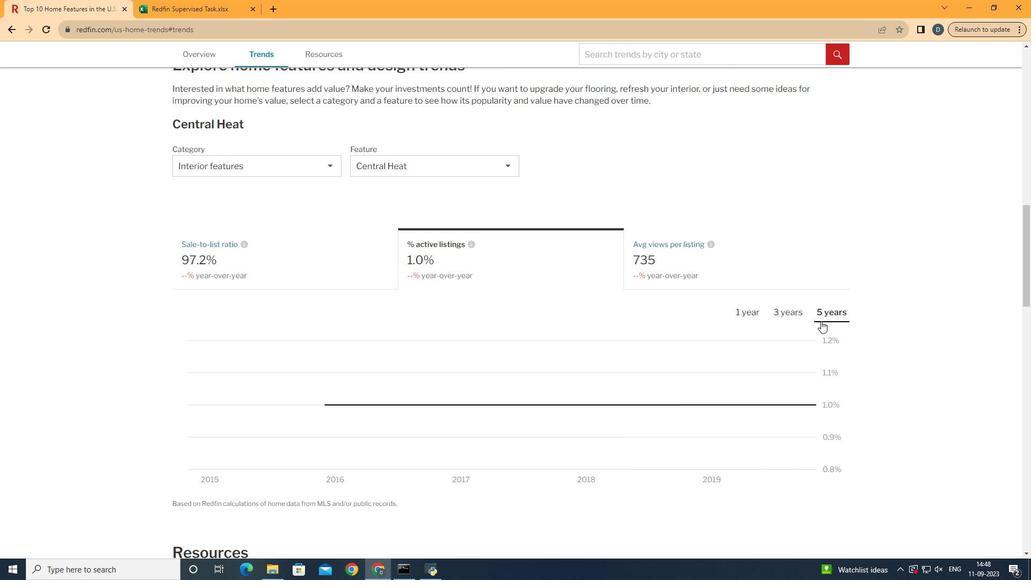 
Action: Mouse pressed left at (848, 323)
Screenshot: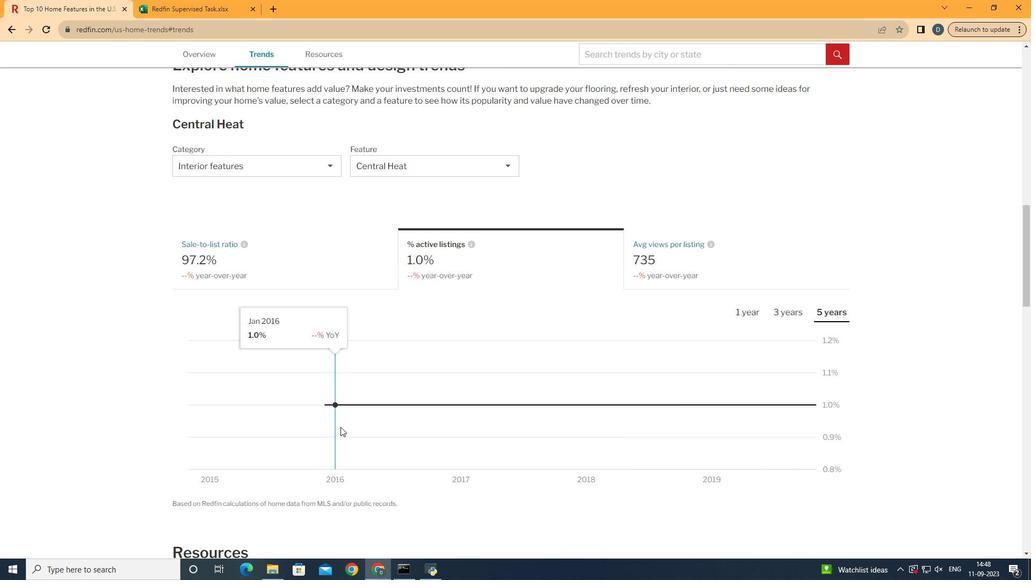 
Action: Mouse moved to (876, 423)
Screenshot: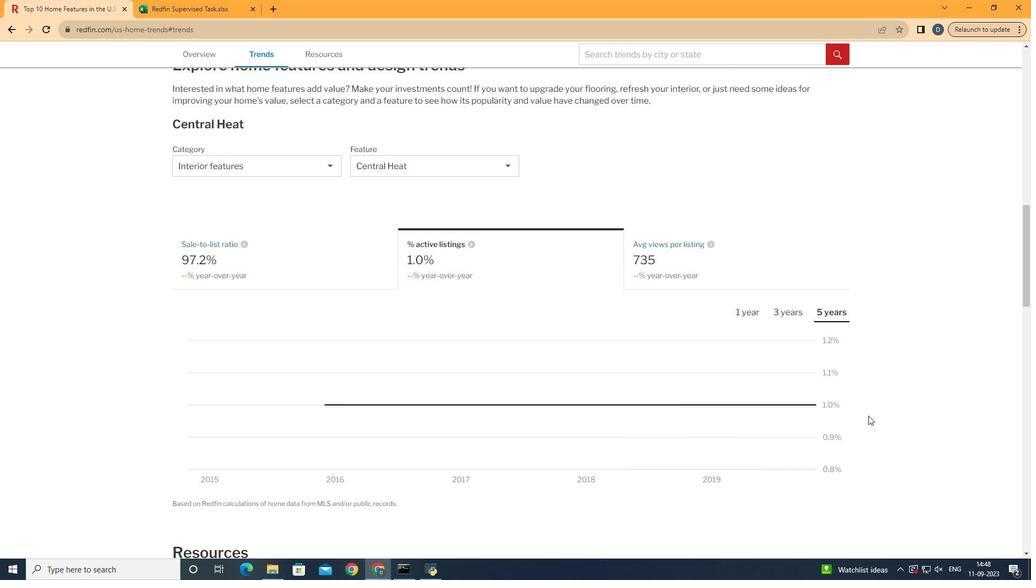 
